Task: Create a due date automation trigger when advanced on, 2 working days before a card is due add content with a name starting with resume at 11:00 AM.
Action: Mouse moved to (1096, 85)
Screenshot: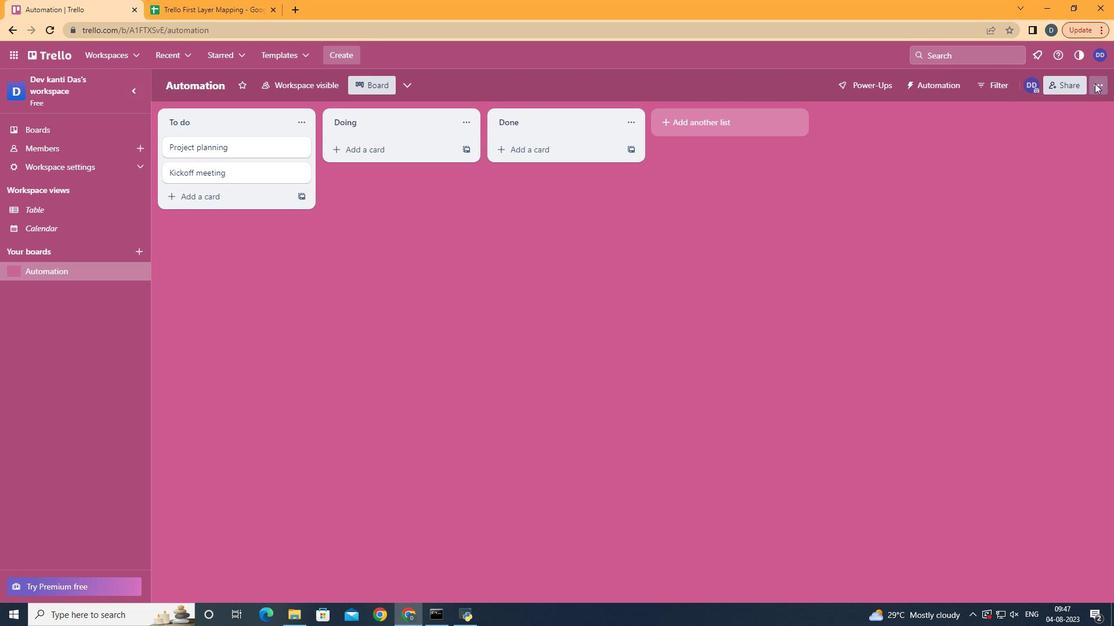 
Action: Mouse pressed left at (1096, 85)
Screenshot: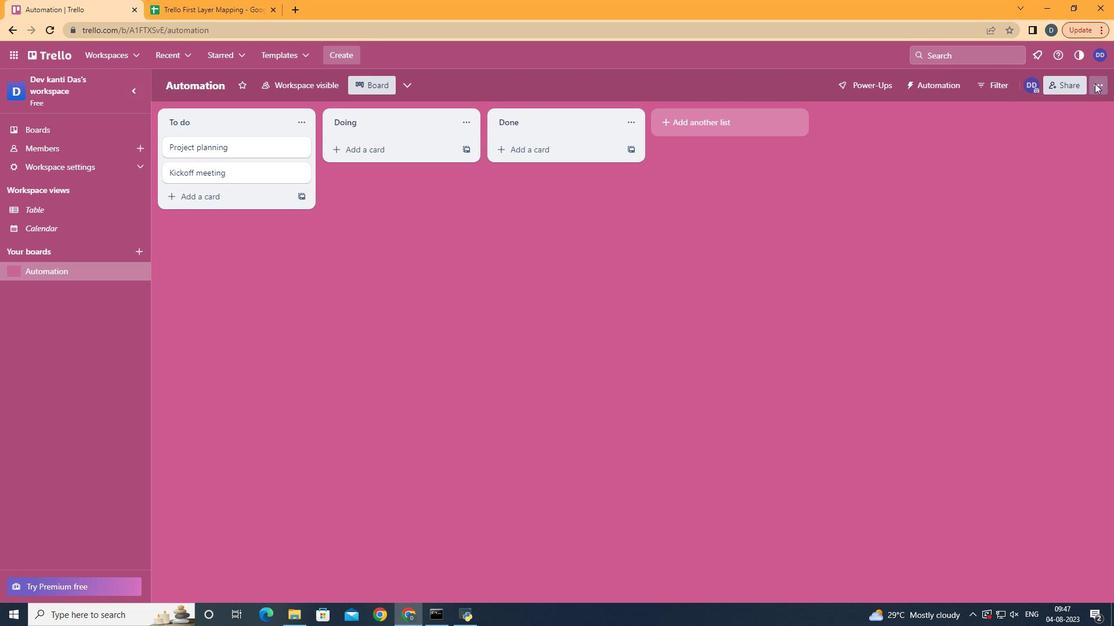 
Action: Mouse moved to (1006, 233)
Screenshot: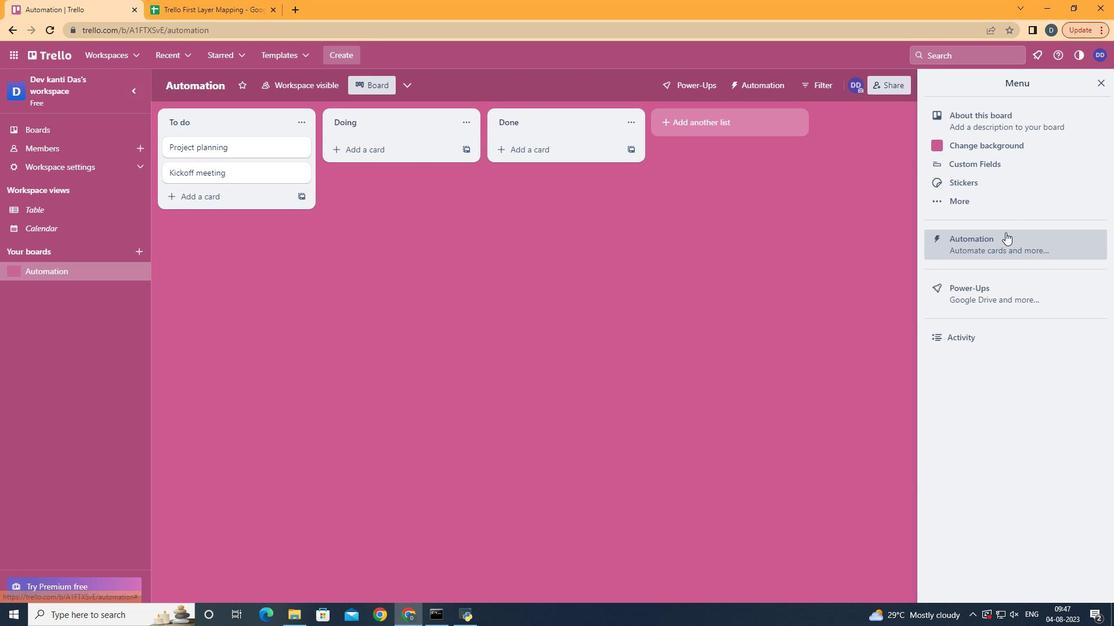 
Action: Mouse pressed left at (1006, 233)
Screenshot: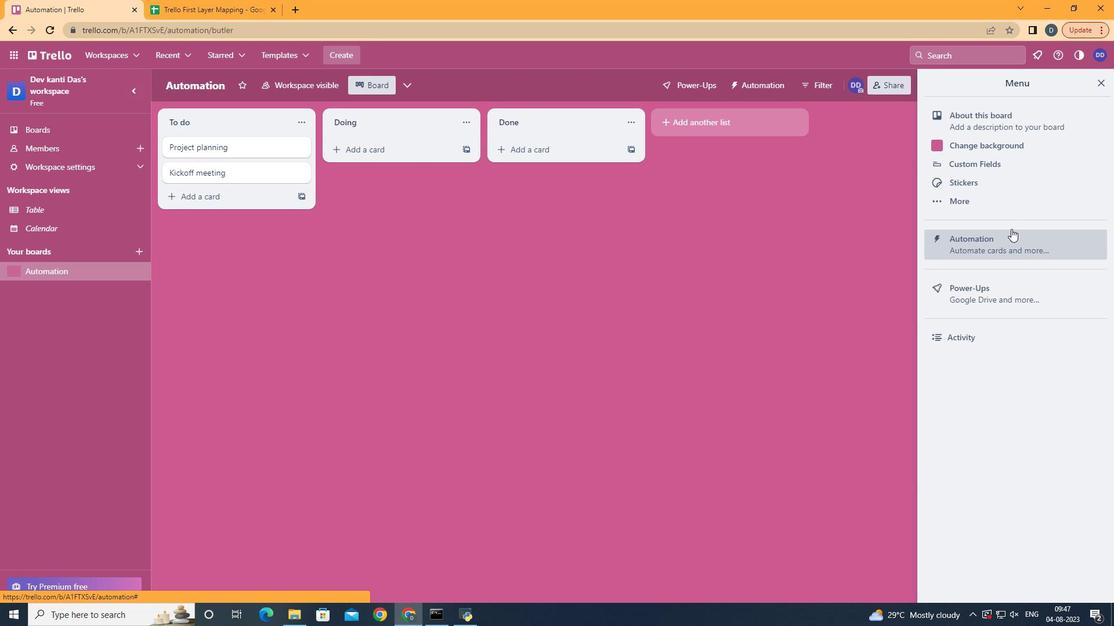 
Action: Mouse moved to (231, 236)
Screenshot: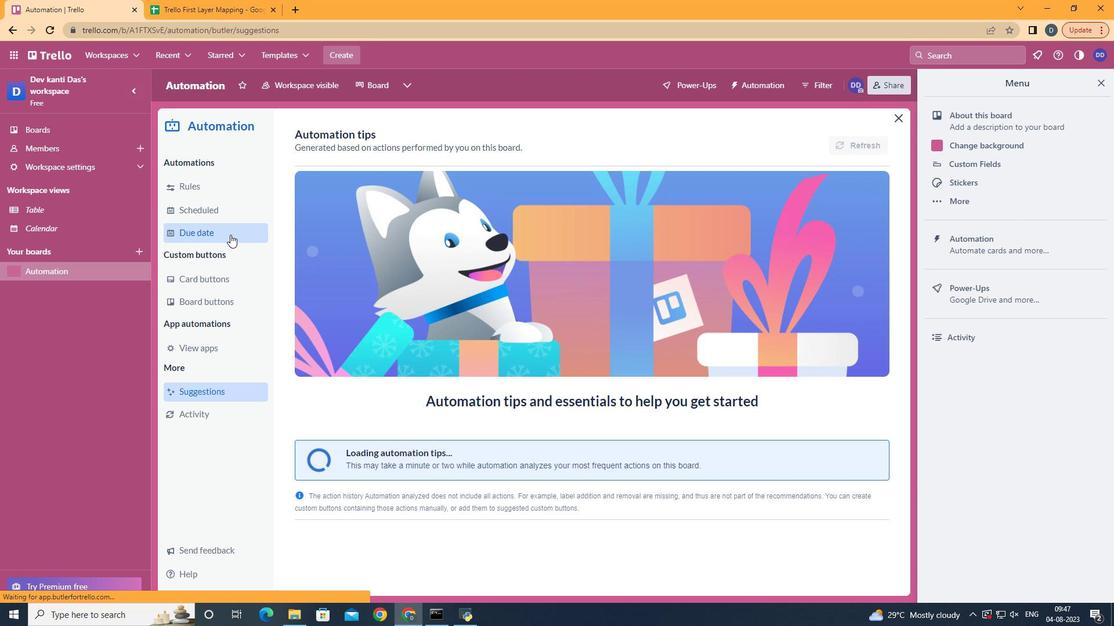 
Action: Mouse pressed left at (231, 236)
Screenshot: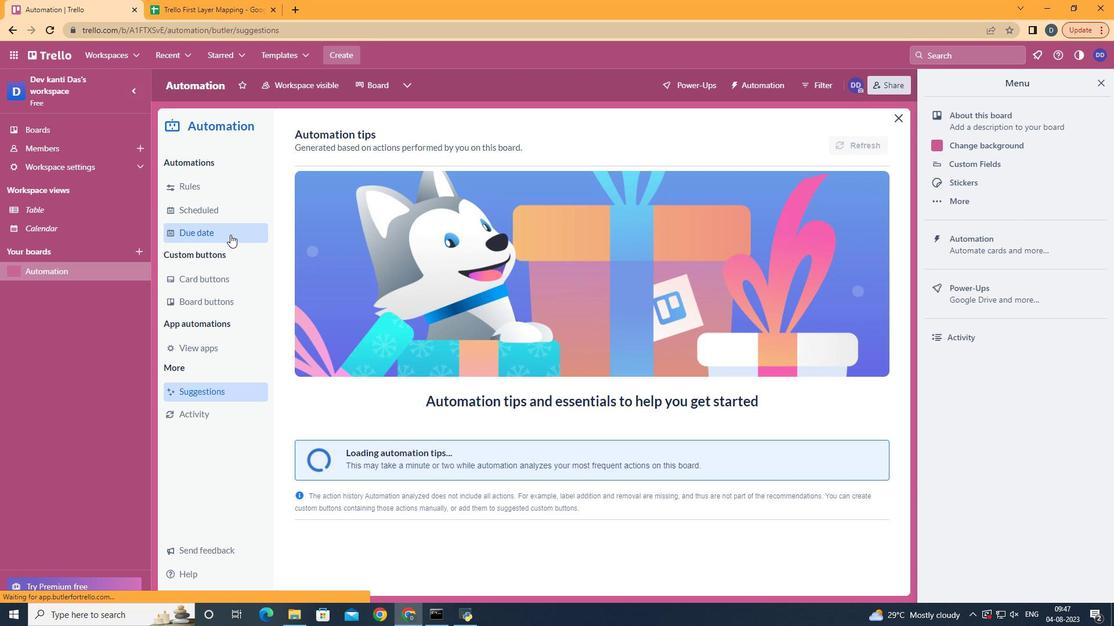 
Action: Mouse moved to (823, 136)
Screenshot: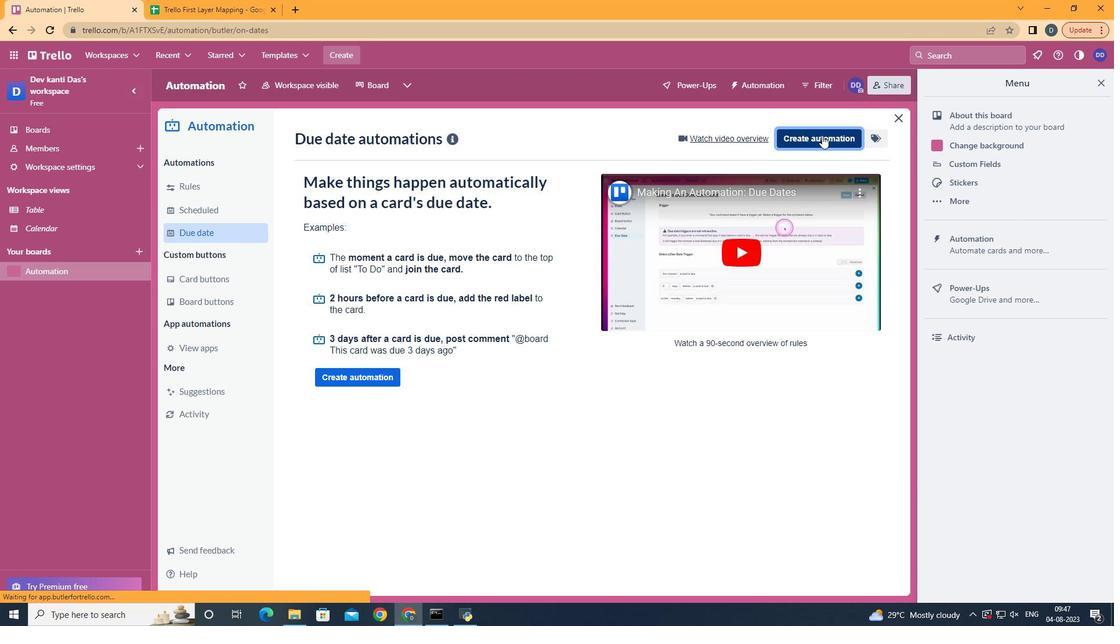 
Action: Mouse pressed left at (823, 136)
Screenshot: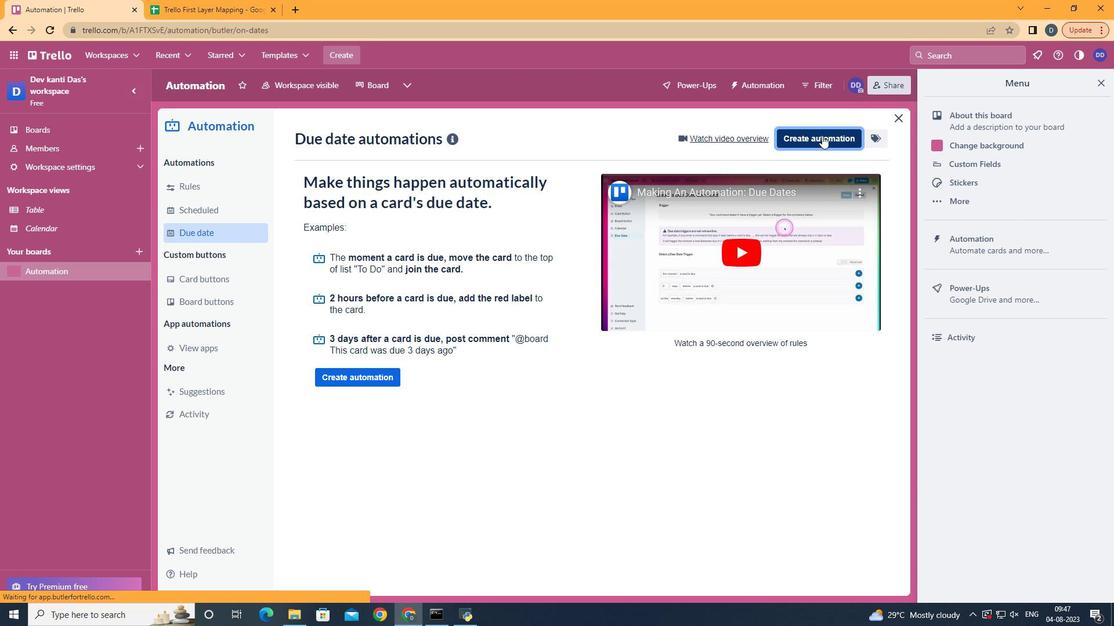 
Action: Mouse moved to (620, 245)
Screenshot: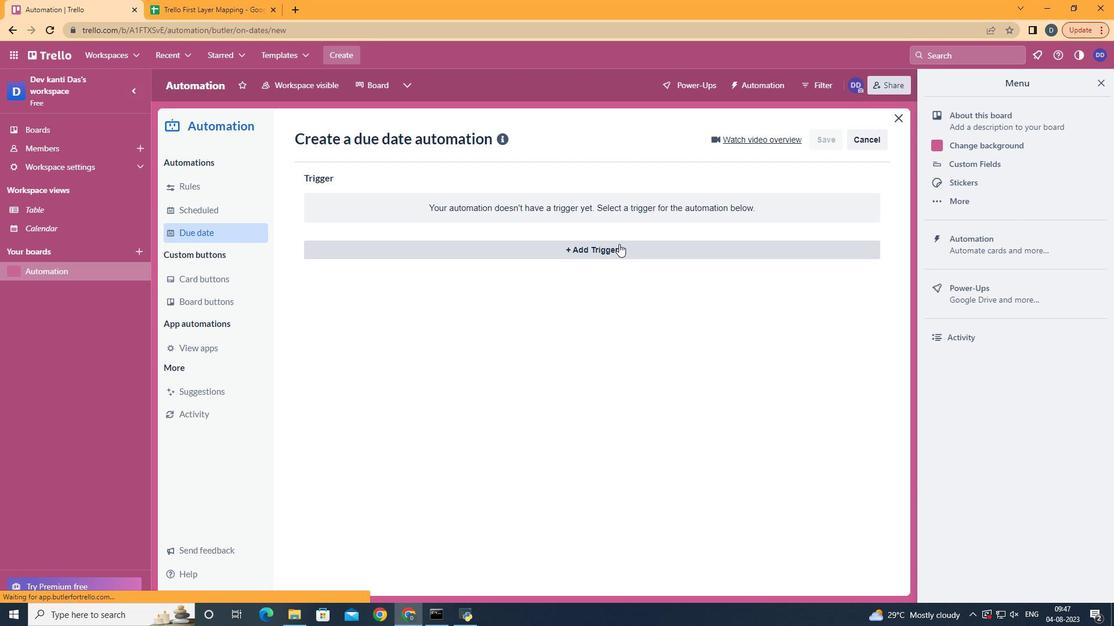 
Action: Mouse pressed left at (620, 245)
Screenshot: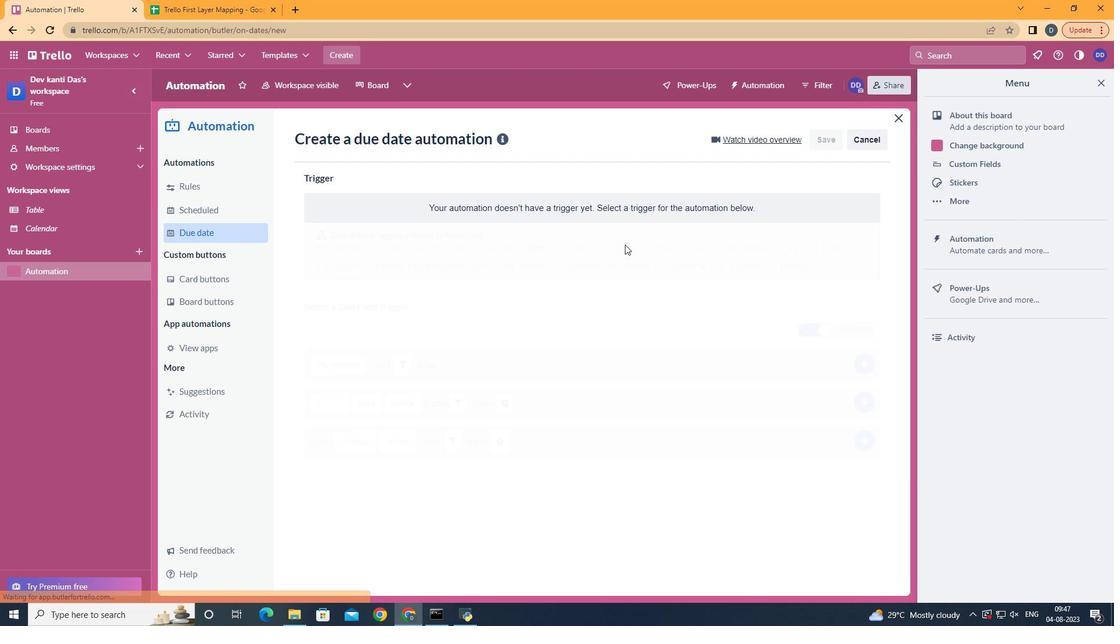 
Action: Mouse moved to (383, 472)
Screenshot: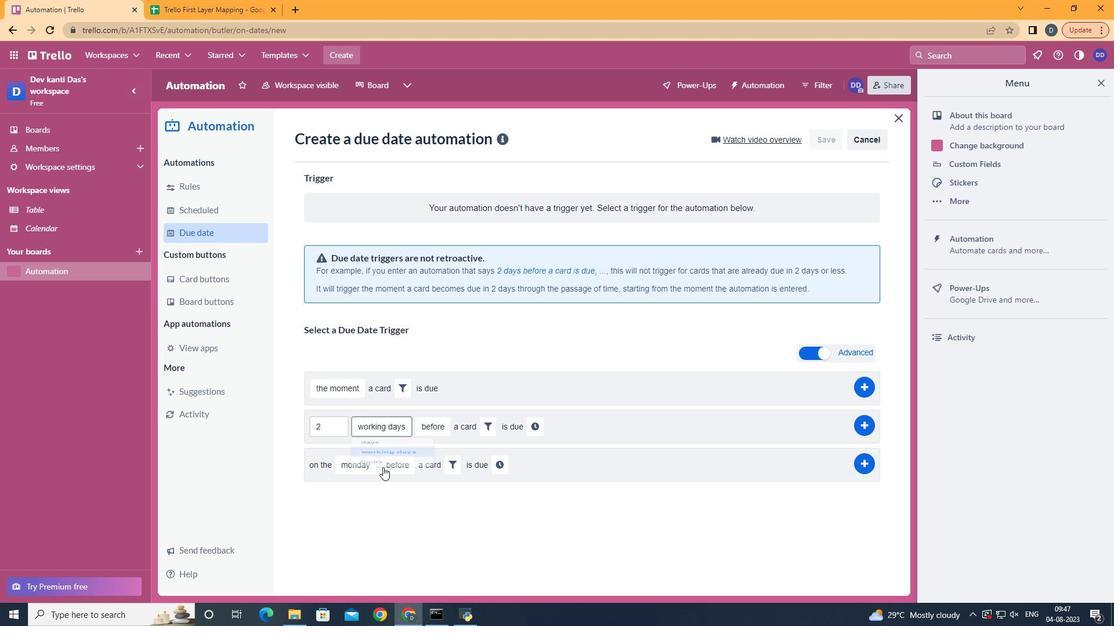 
Action: Mouse pressed left at (383, 472)
Screenshot: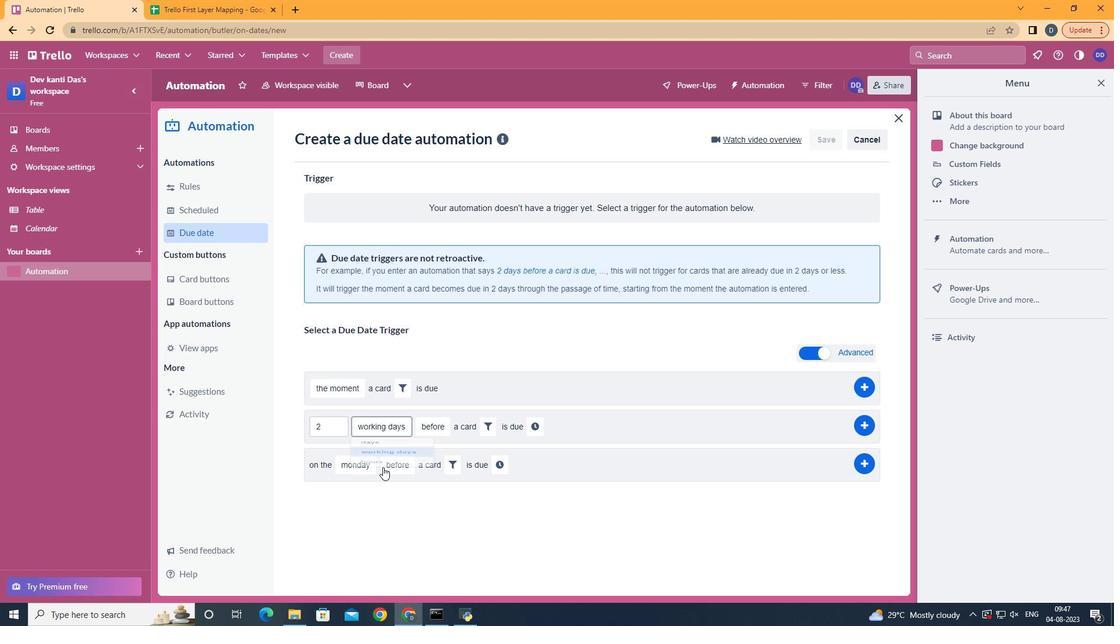 
Action: Mouse moved to (440, 446)
Screenshot: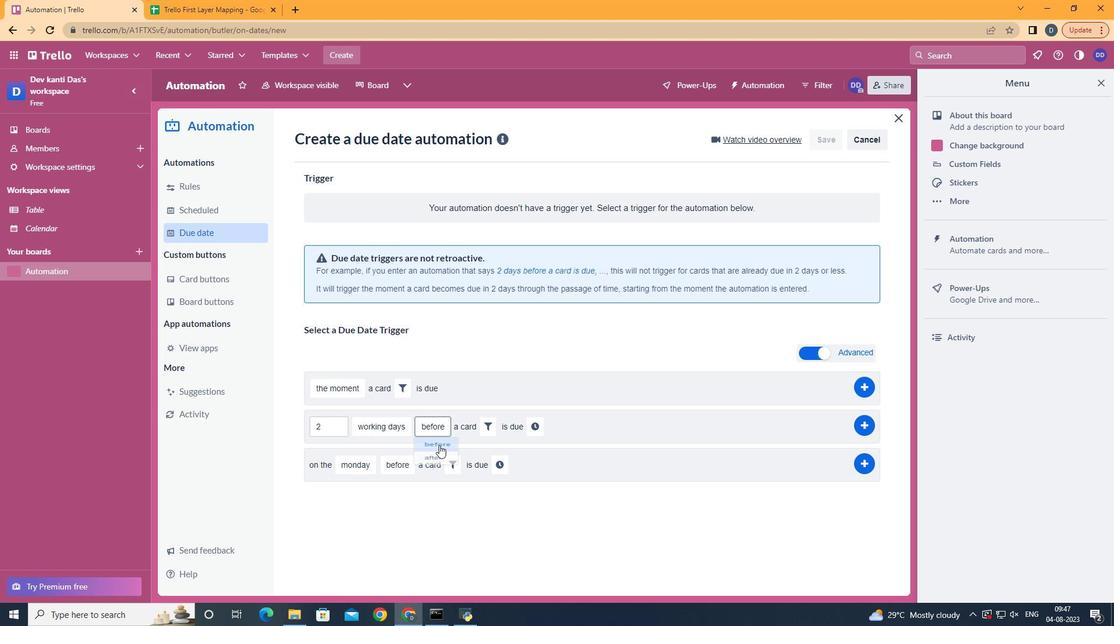 
Action: Mouse pressed left at (440, 446)
Screenshot: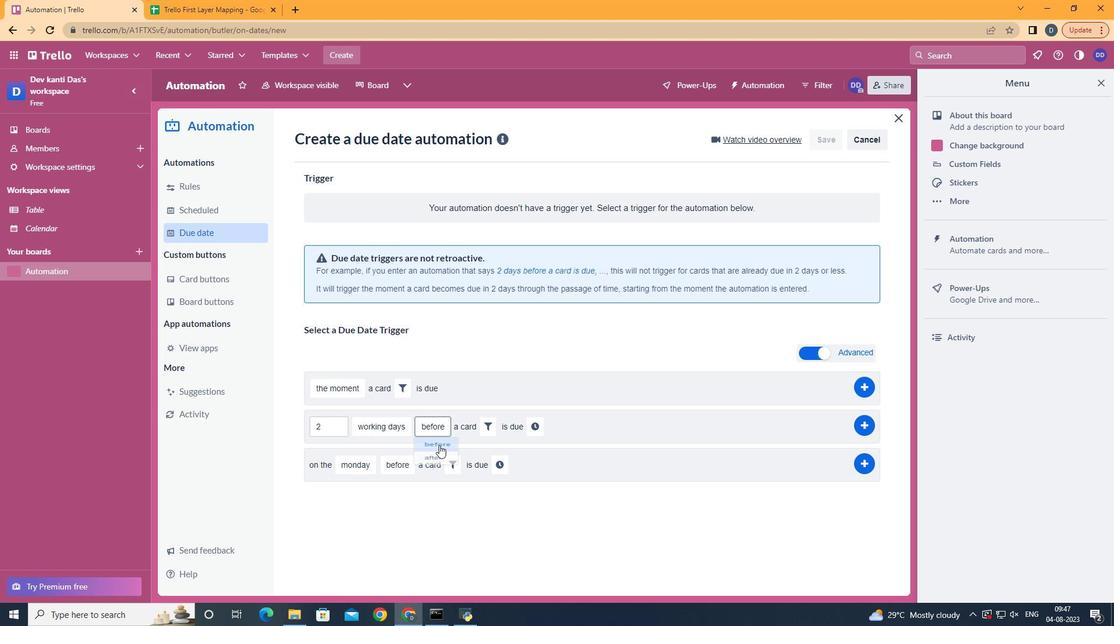 
Action: Mouse moved to (493, 430)
Screenshot: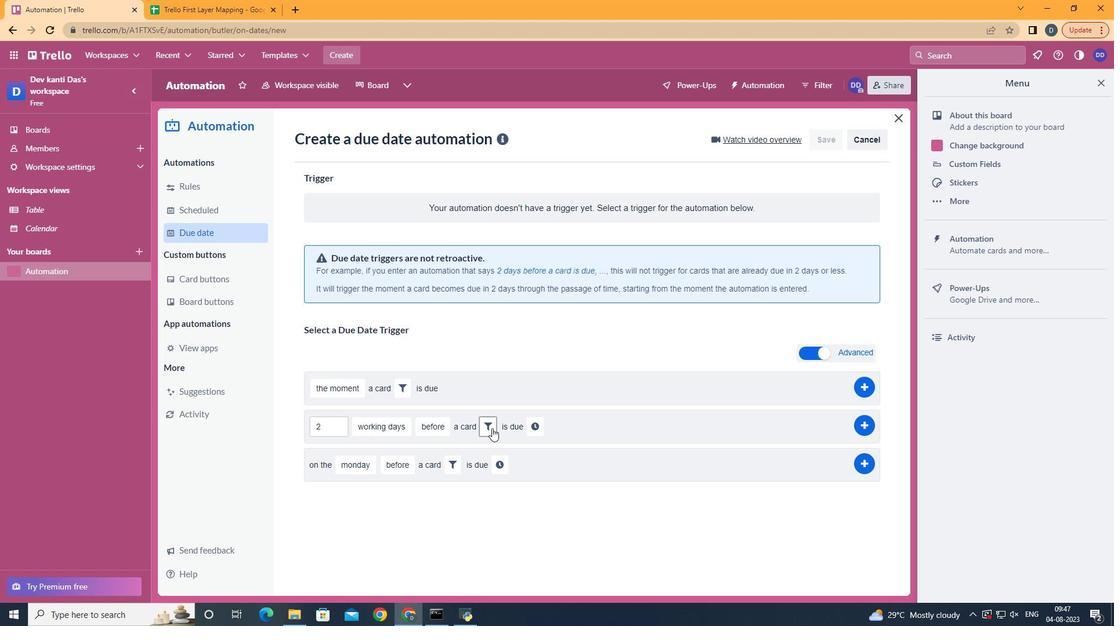 
Action: Mouse pressed left at (493, 430)
Screenshot: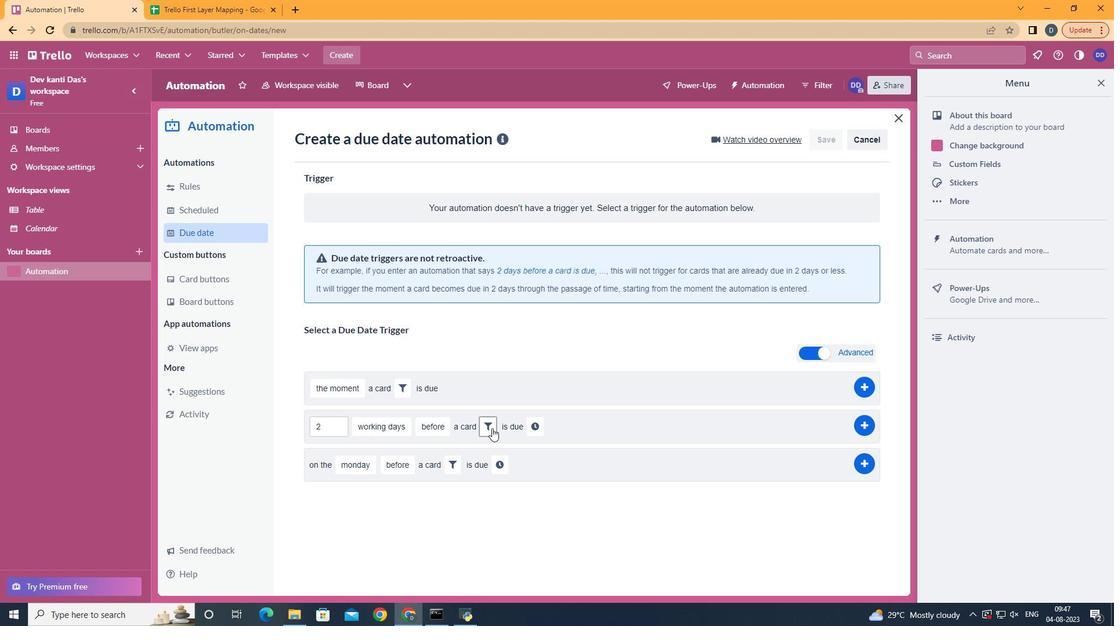 
Action: Mouse moved to (637, 458)
Screenshot: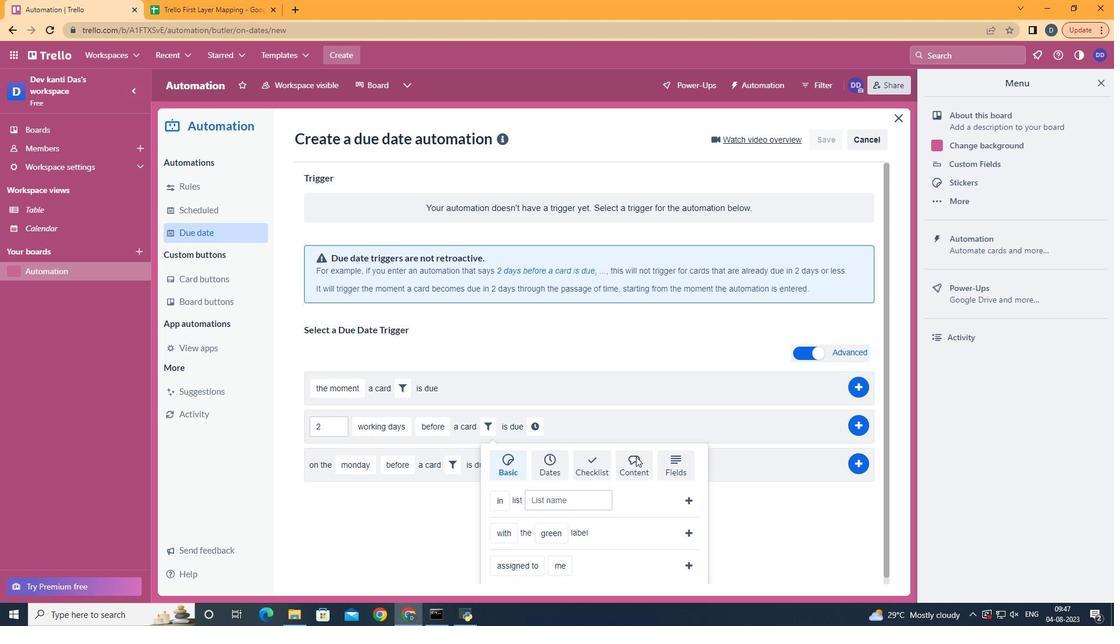 
Action: Mouse pressed left at (637, 458)
Screenshot: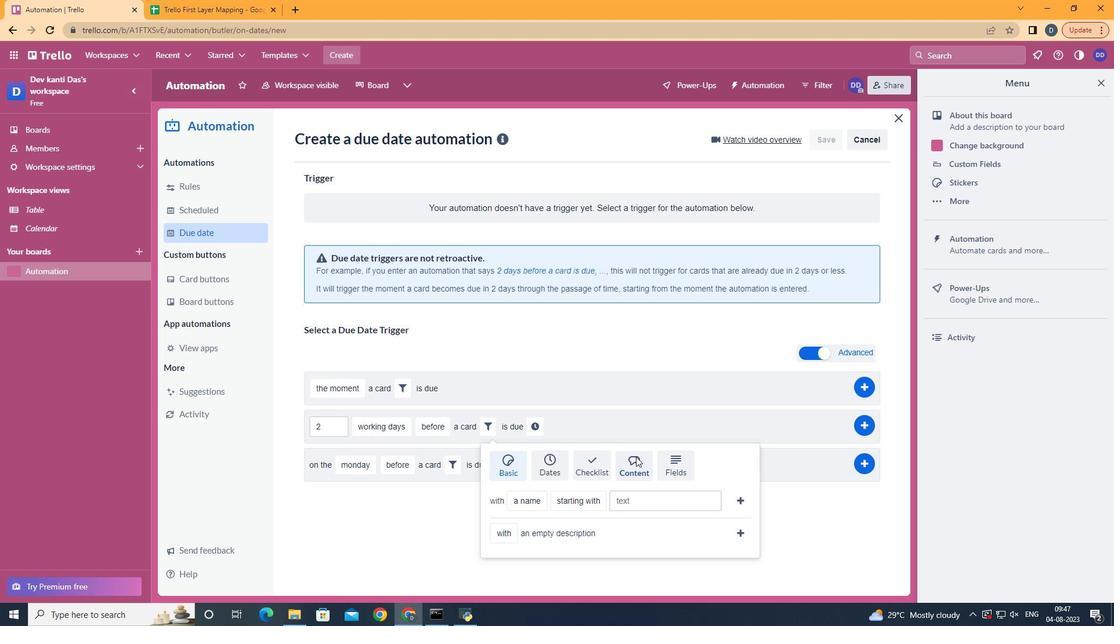 
Action: Mouse moved to (537, 520)
Screenshot: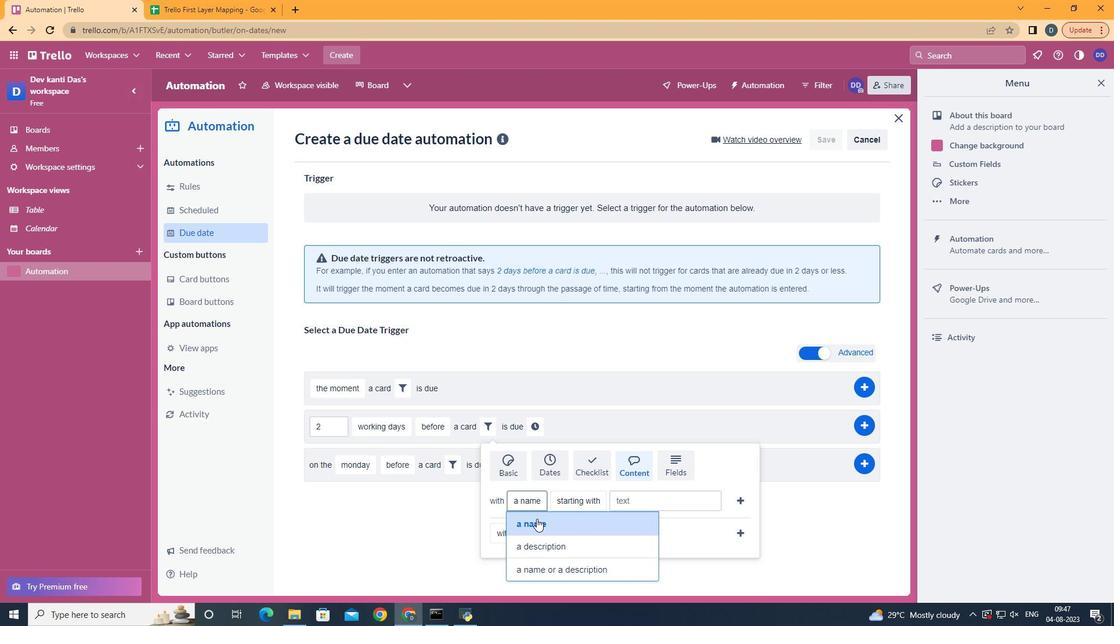 
Action: Mouse pressed left at (537, 520)
Screenshot: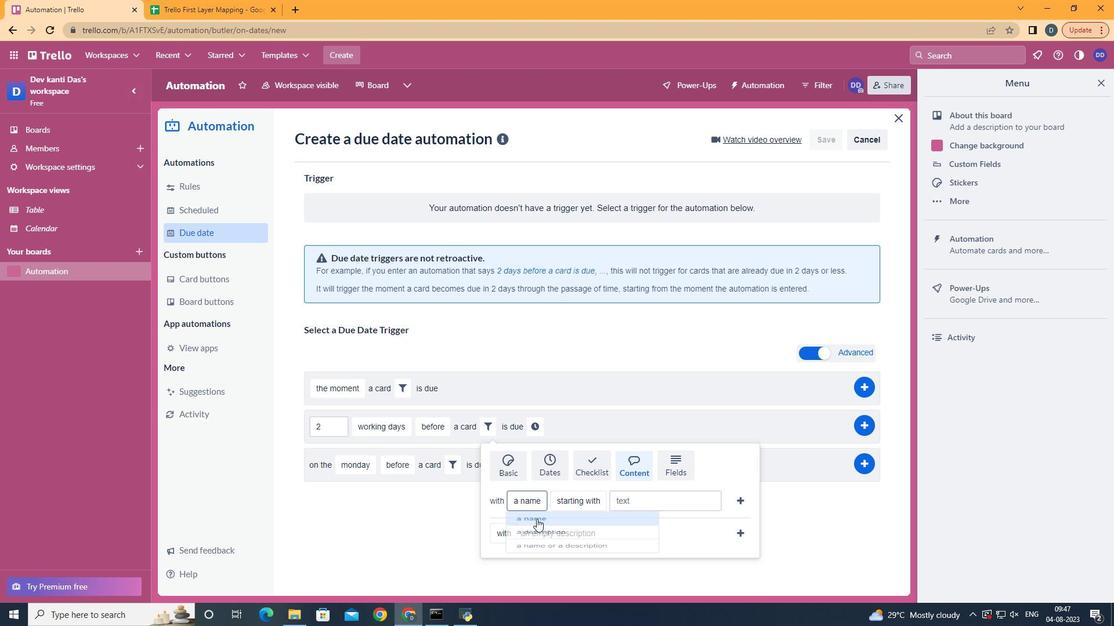 
Action: Mouse moved to (589, 363)
Screenshot: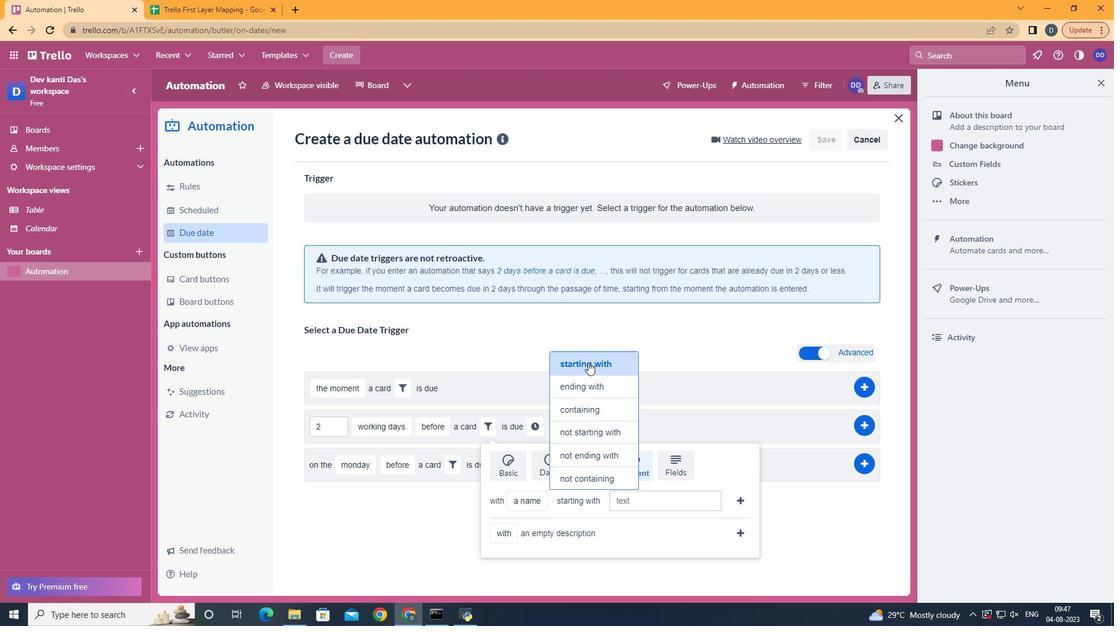 
Action: Mouse pressed left at (589, 363)
Screenshot: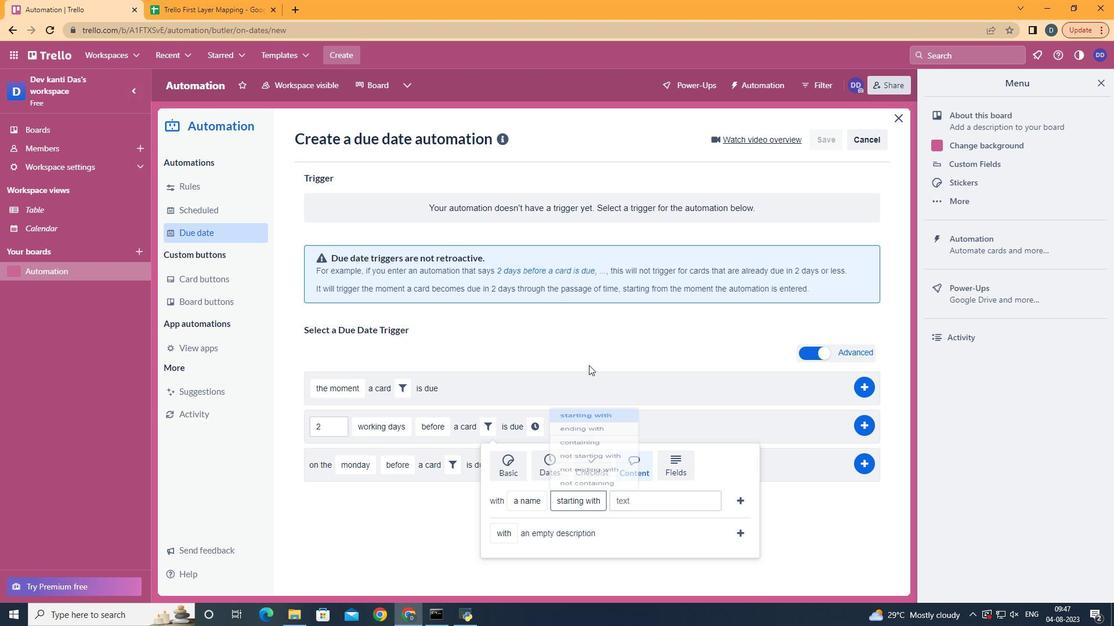
Action: Mouse moved to (670, 503)
Screenshot: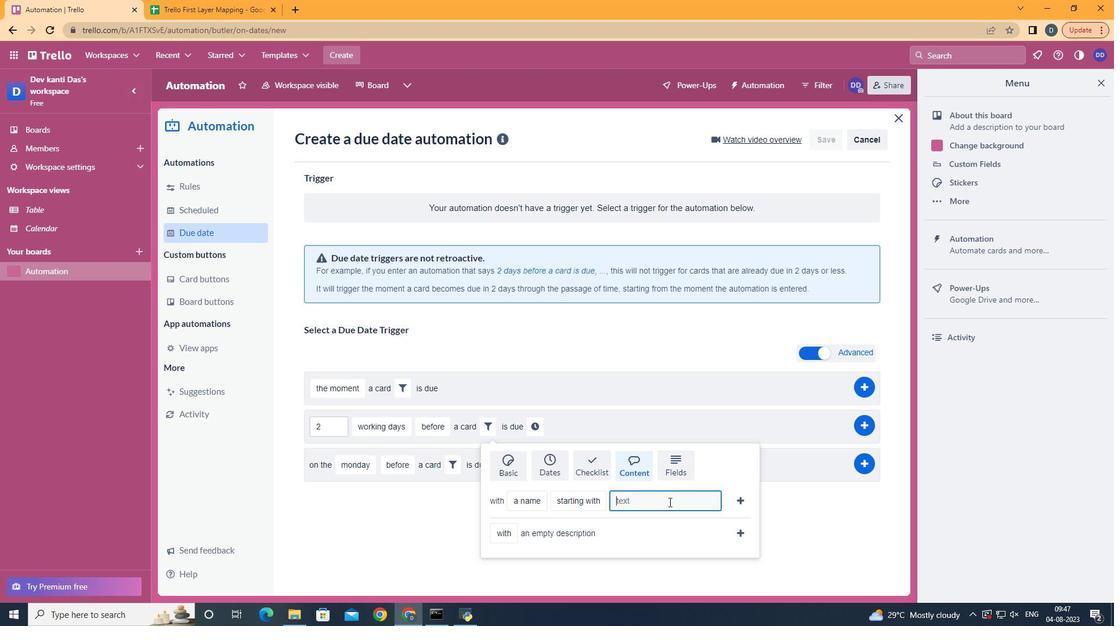 
Action: Mouse pressed left at (670, 503)
Screenshot: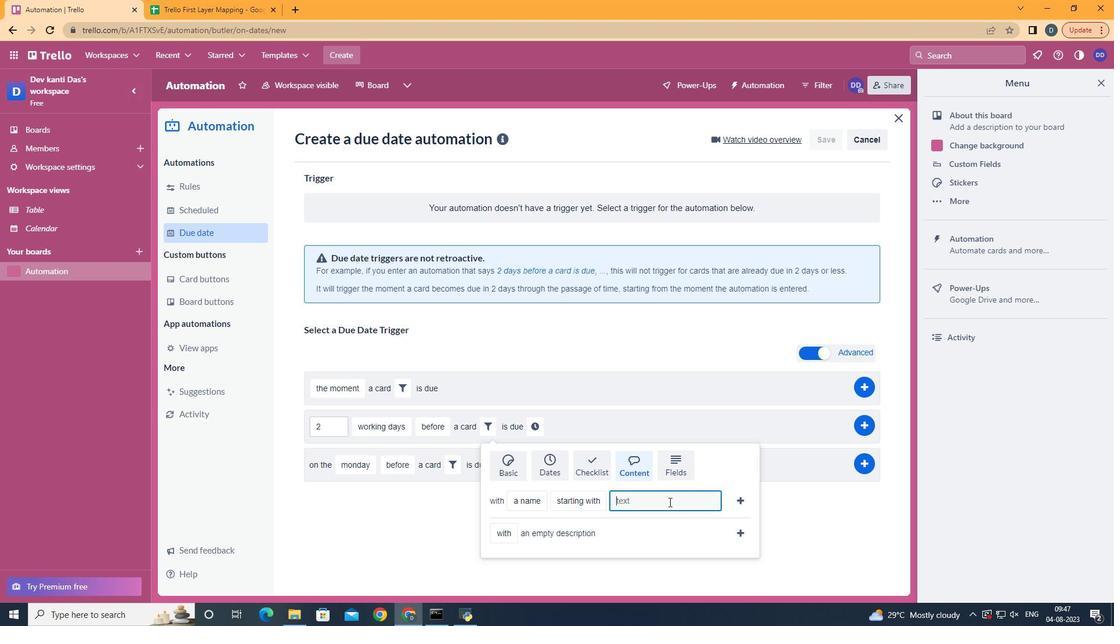 
Action: Key pressed resume
Screenshot: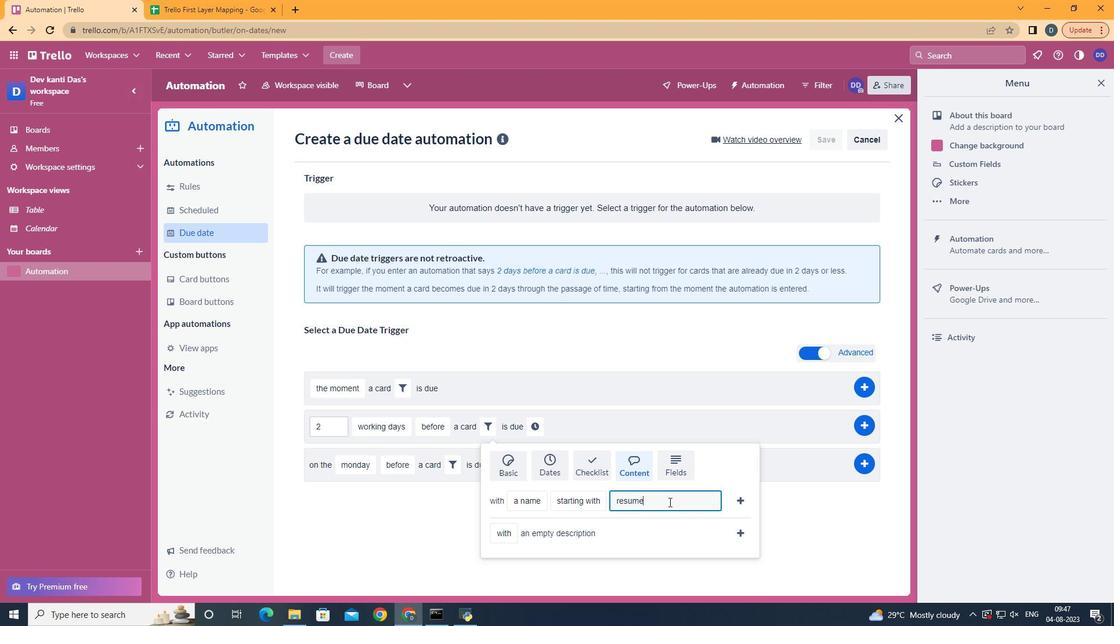 
Action: Mouse moved to (740, 507)
Screenshot: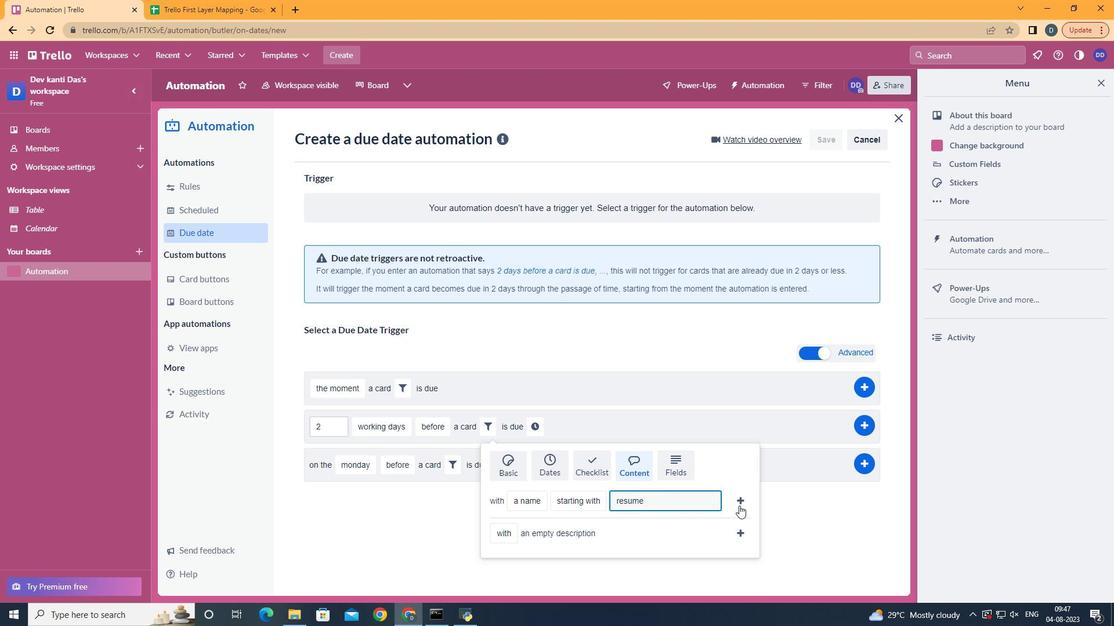 
Action: Mouse pressed left at (740, 507)
Screenshot: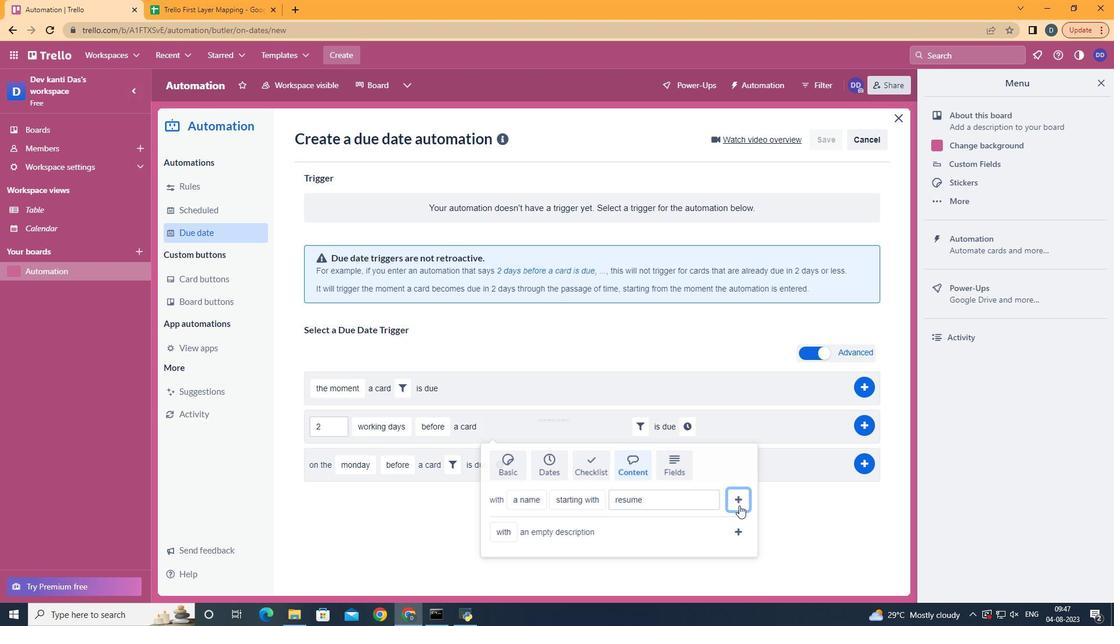 
Action: Mouse moved to (683, 425)
Screenshot: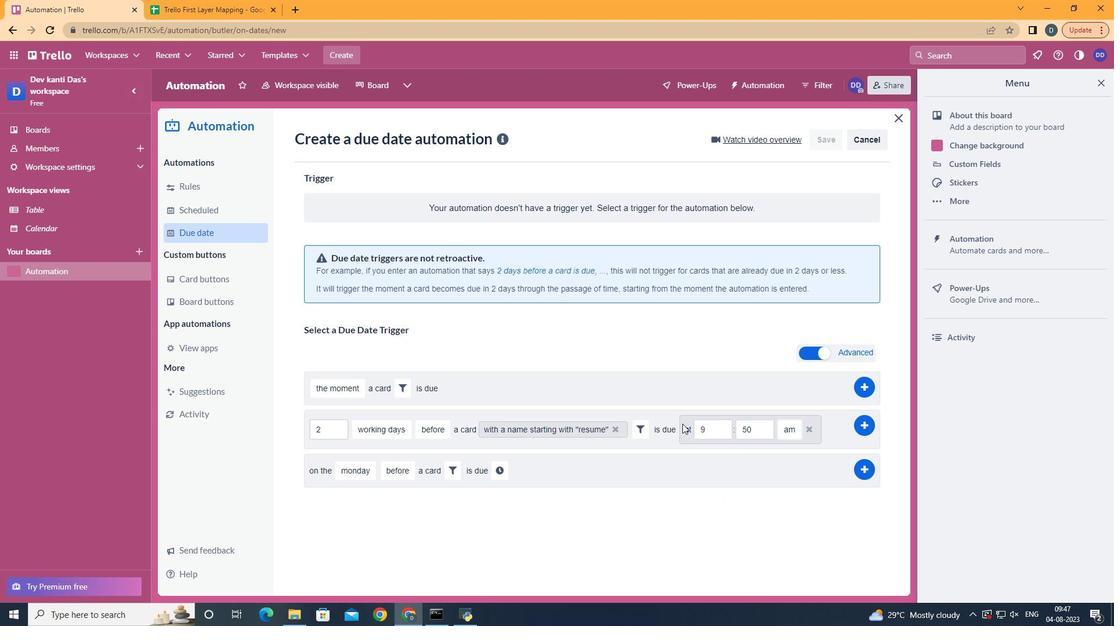 
Action: Mouse pressed left at (683, 425)
Screenshot: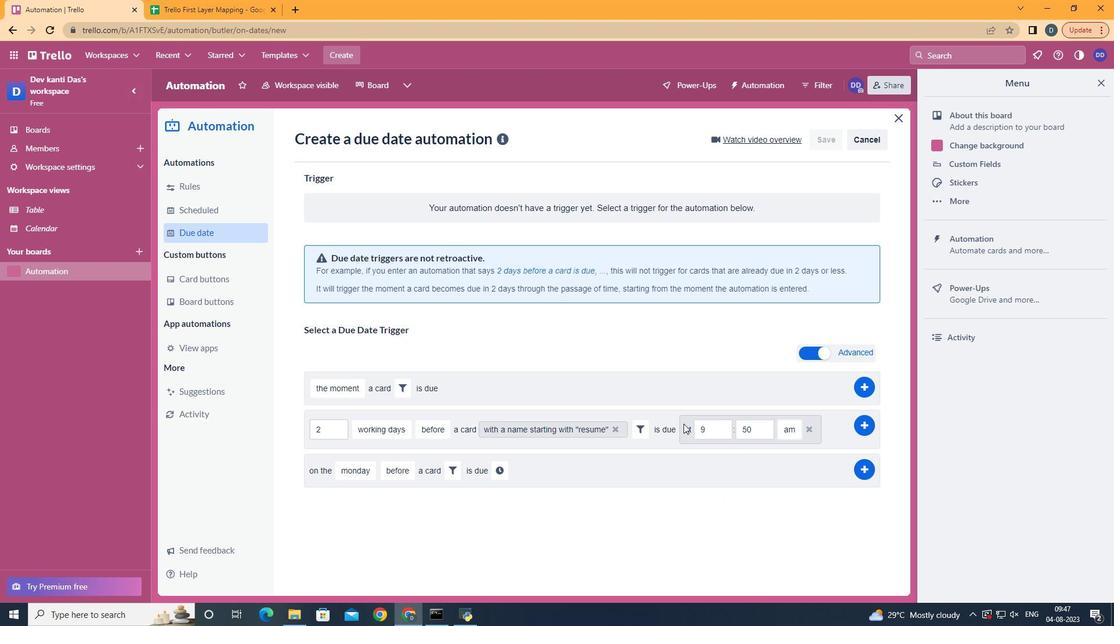 
Action: Mouse moved to (705, 434)
Screenshot: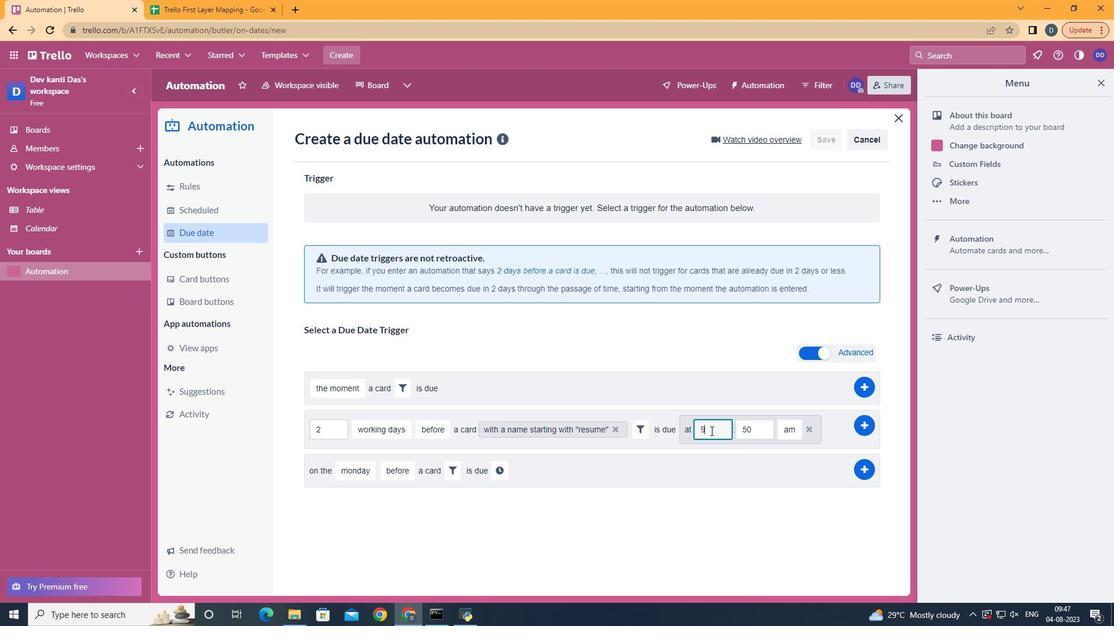 
Action: Mouse pressed left at (705, 434)
Screenshot: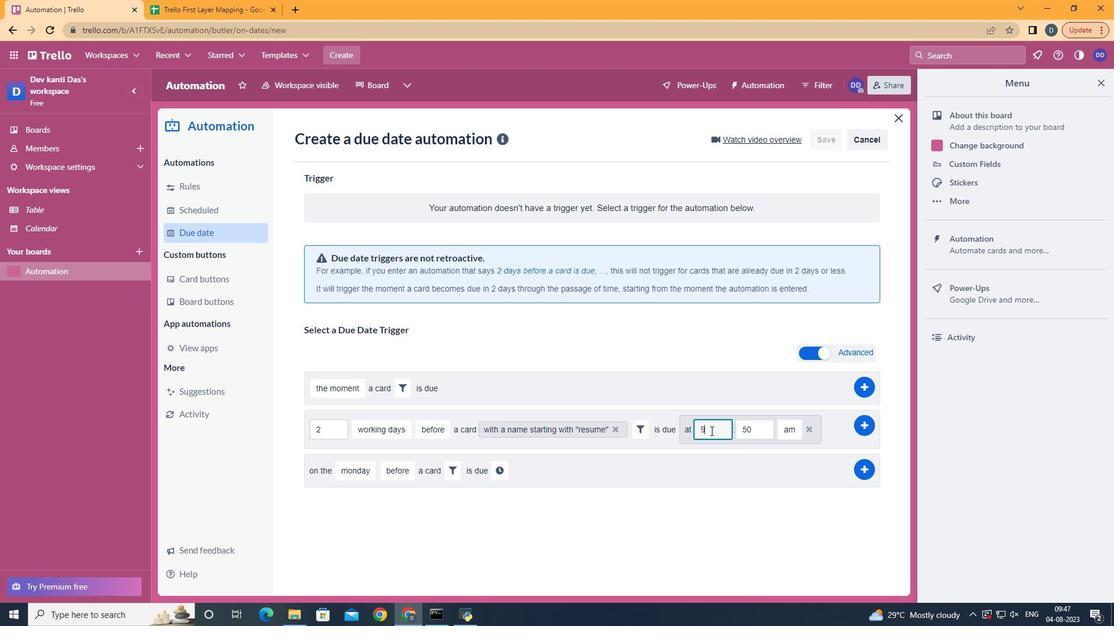 
Action: Mouse moved to (712, 432)
Screenshot: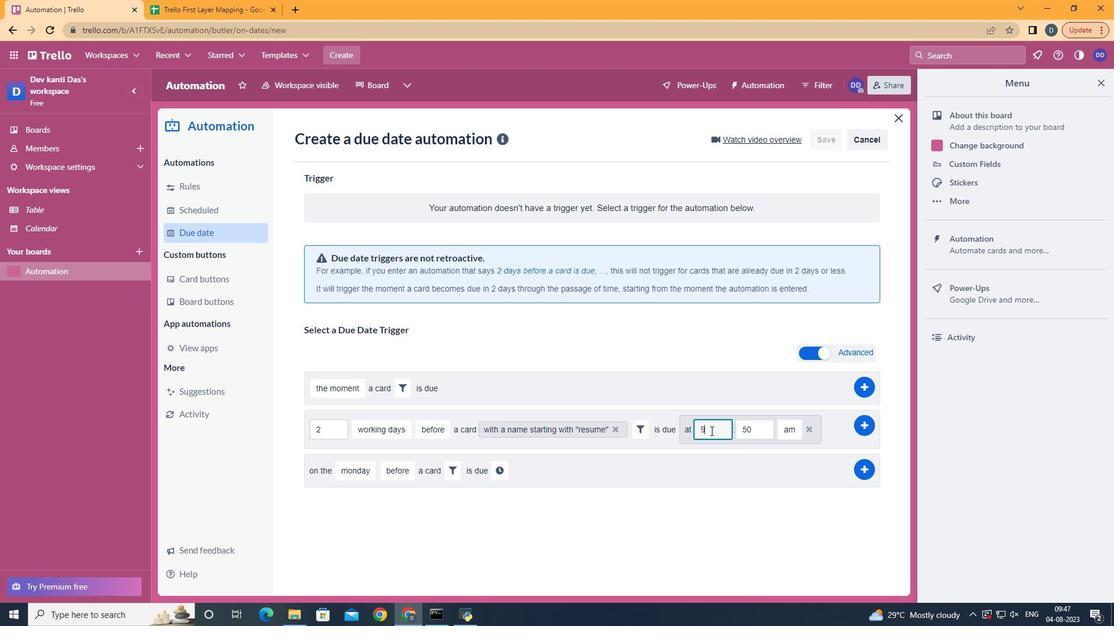 
Action: Key pressed <Key.insert>11<Key.backspace><Key.backspace>11<Key.backspace><Key.backspace><Key.backspace>11
Screenshot: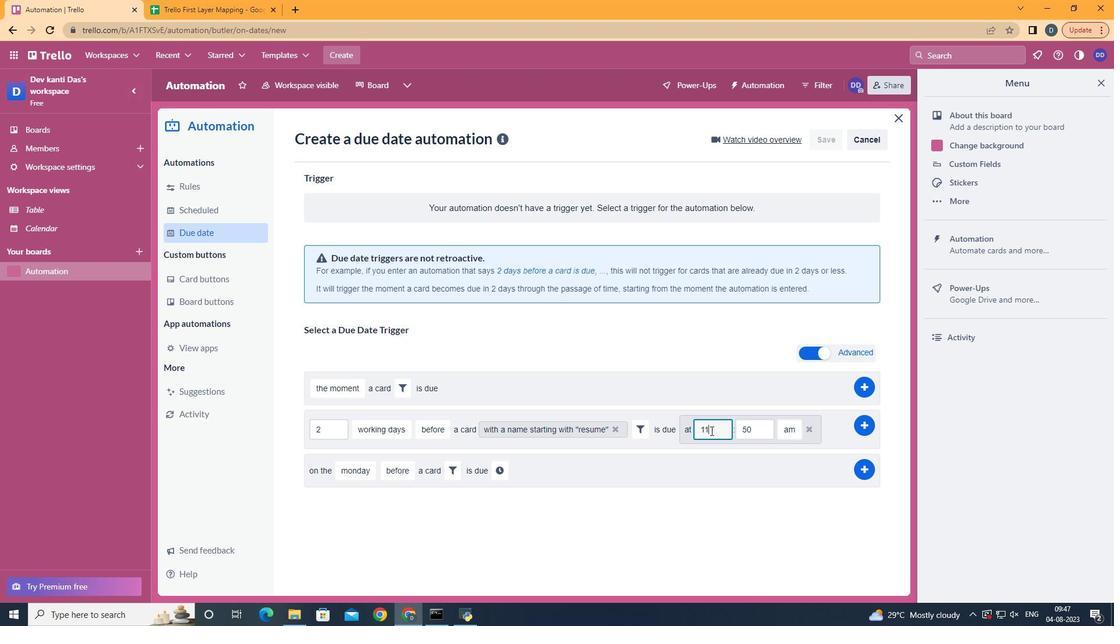 
Action: Mouse moved to (762, 435)
Screenshot: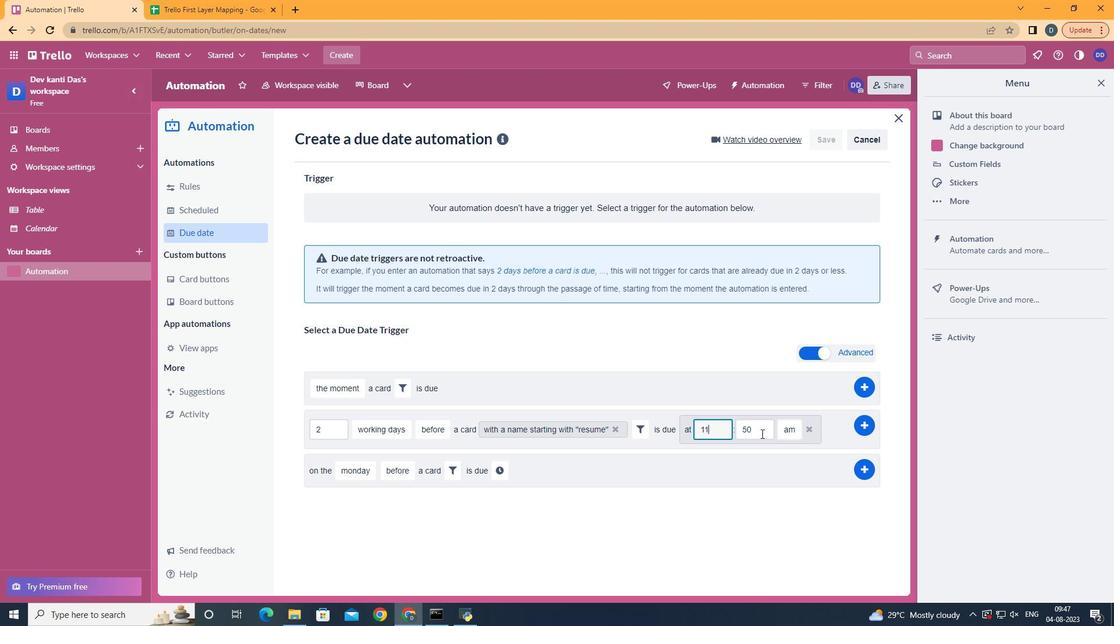 
Action: Mouse pressed left at (762, 435)
Screenshot: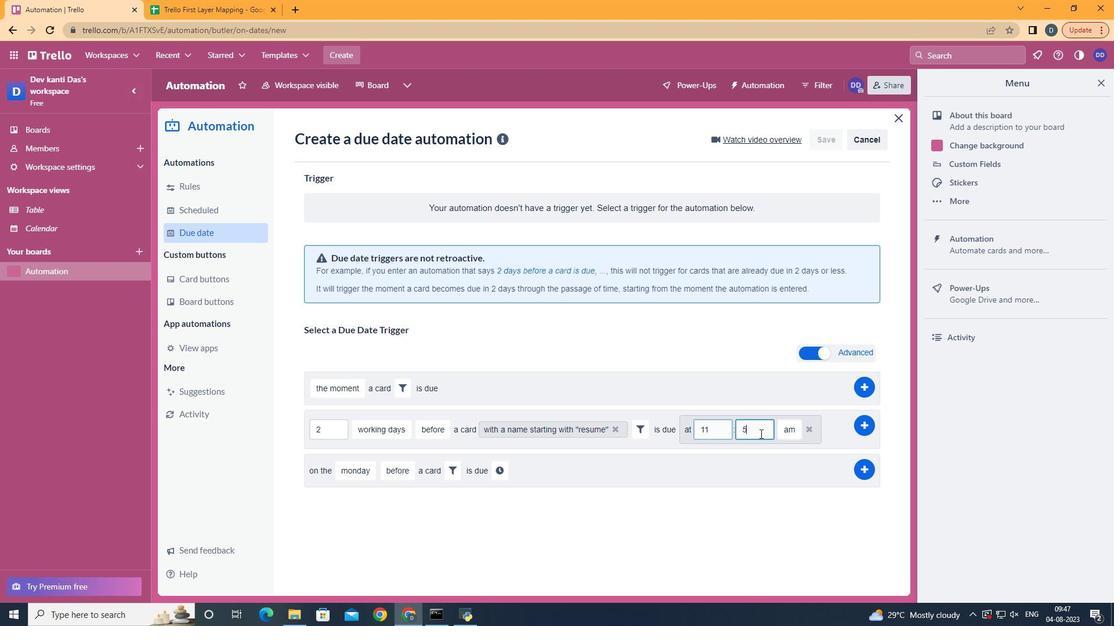 
Action: Key pressed <Key.backspace>
Screenshot: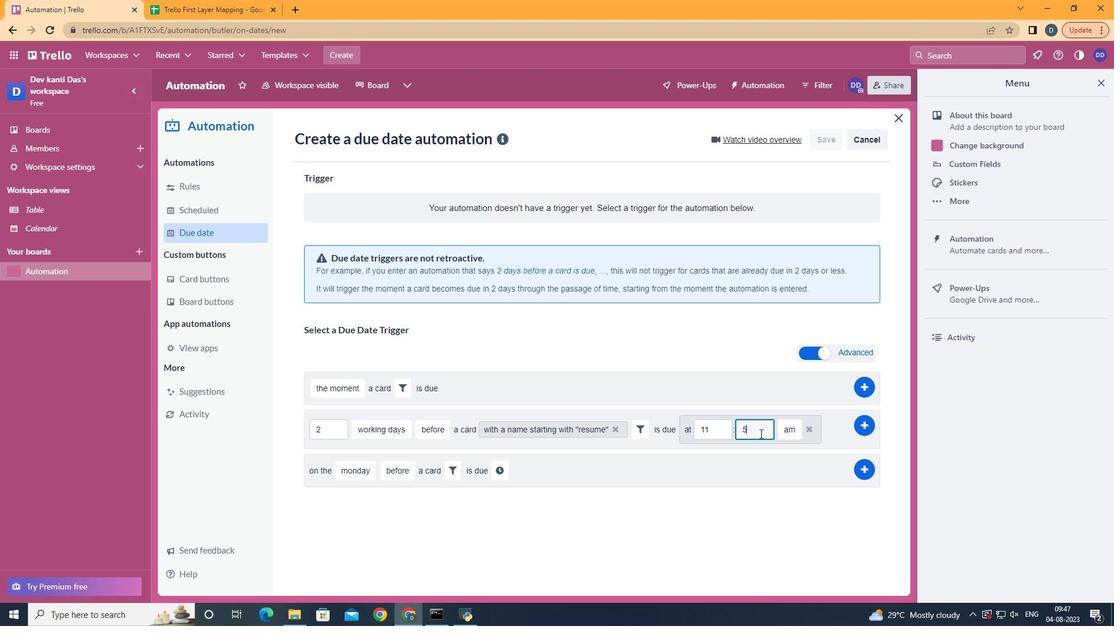 
Action: Mouse moved to (761, 435)
Screenshot: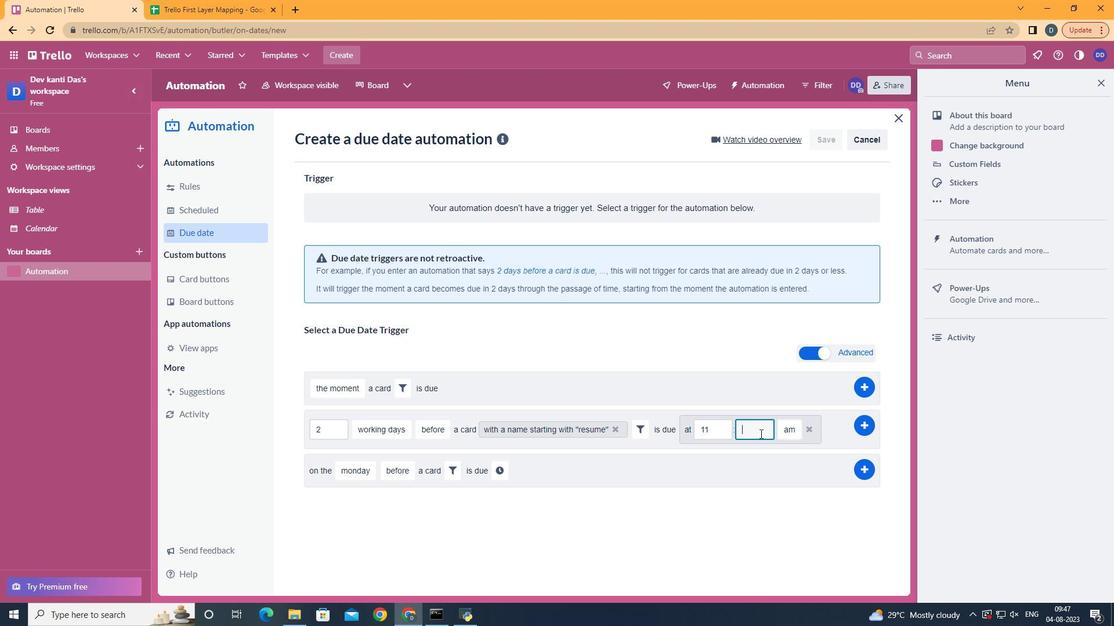 
Action: Key pressed <Key.backspace>00
Screenshot: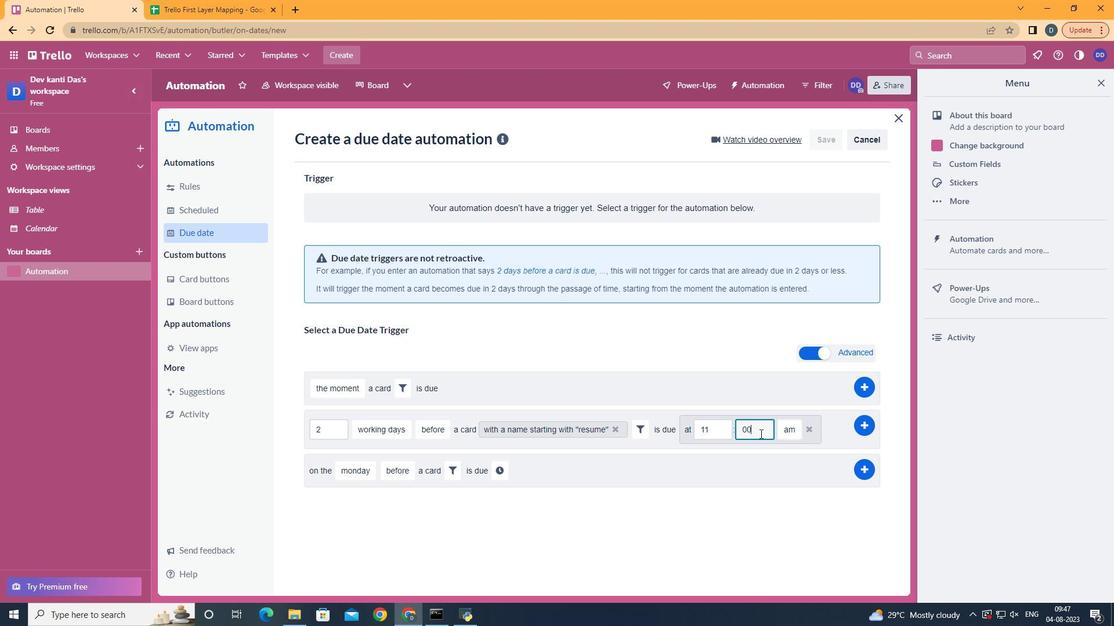 
Action: Mouse moved to (858, 428)
Screenshot: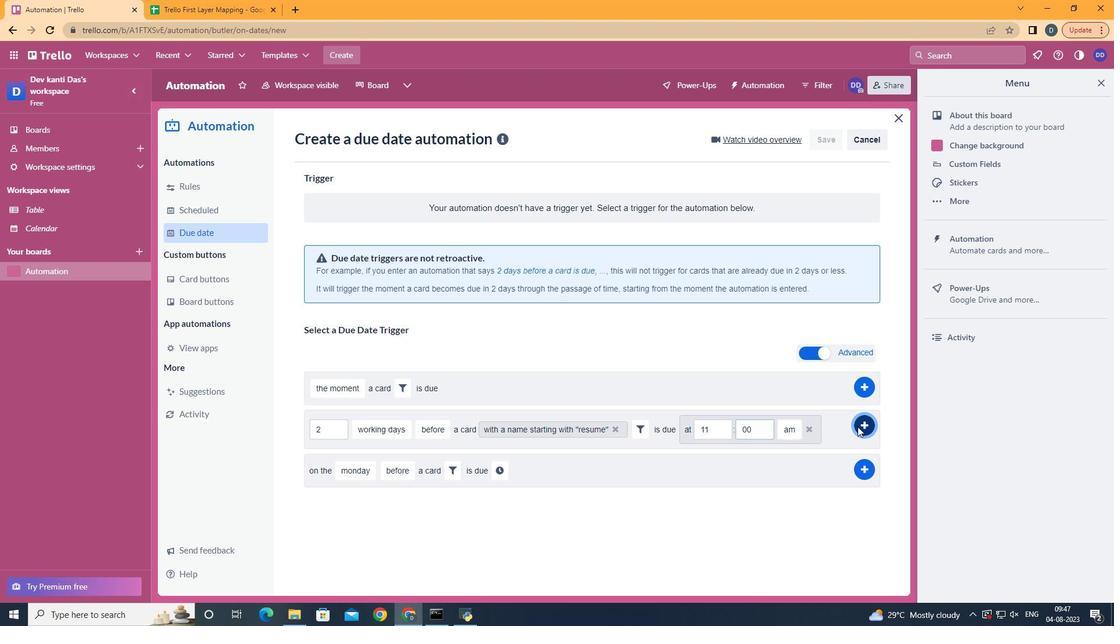 
Action: Mouse pressed left at (858, 428)
Screenshot: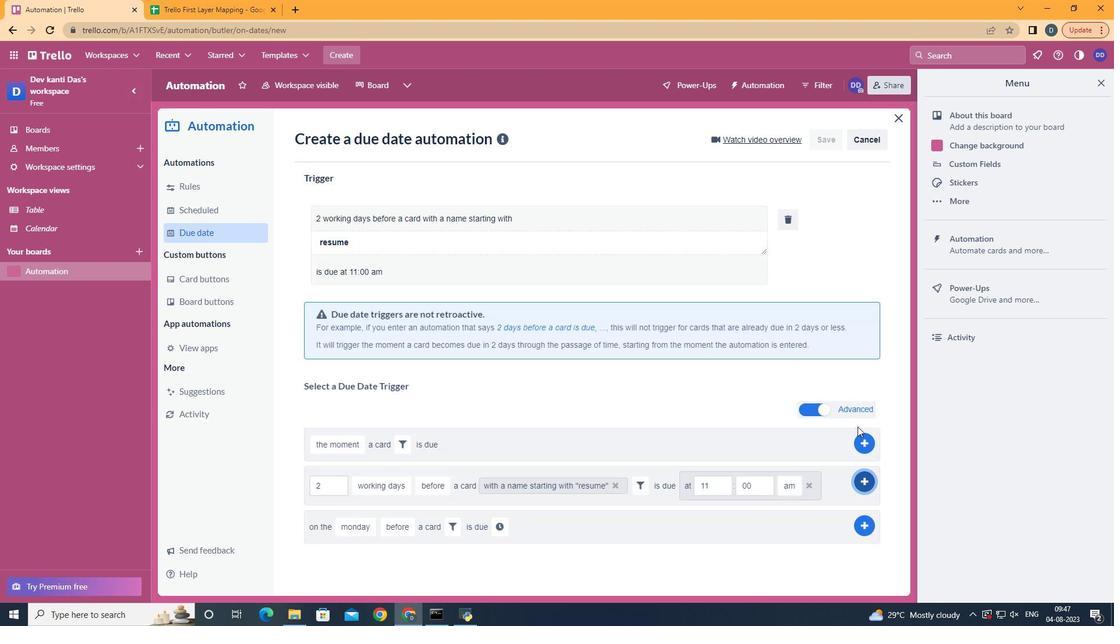 
Action: Mouse moved to (551, 250)
Screenshot: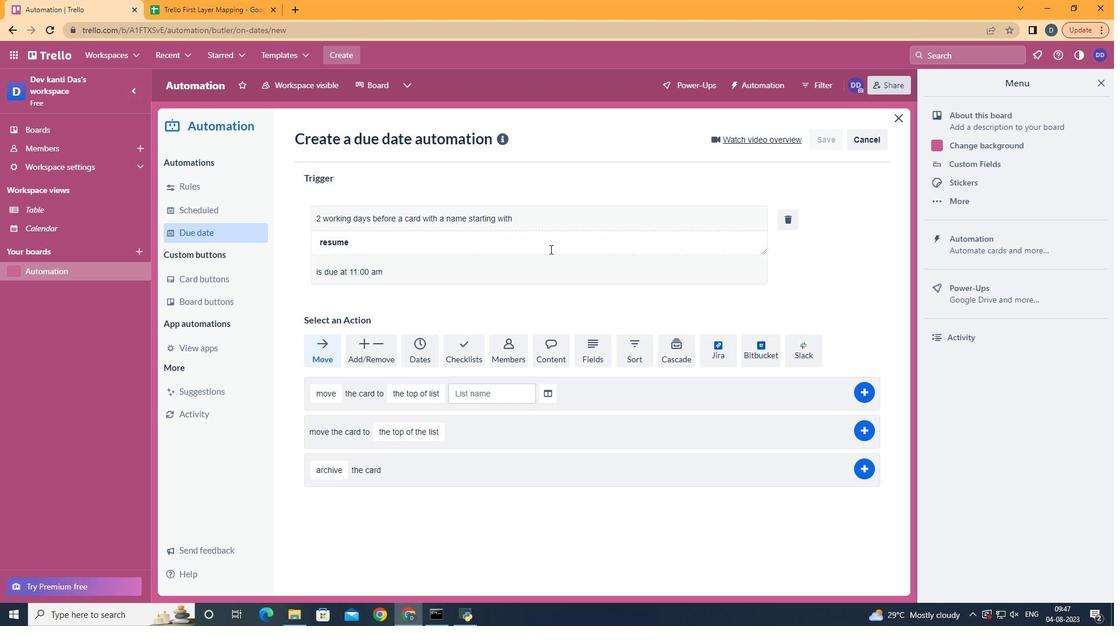 
Action: Key pressed -
Screenshot: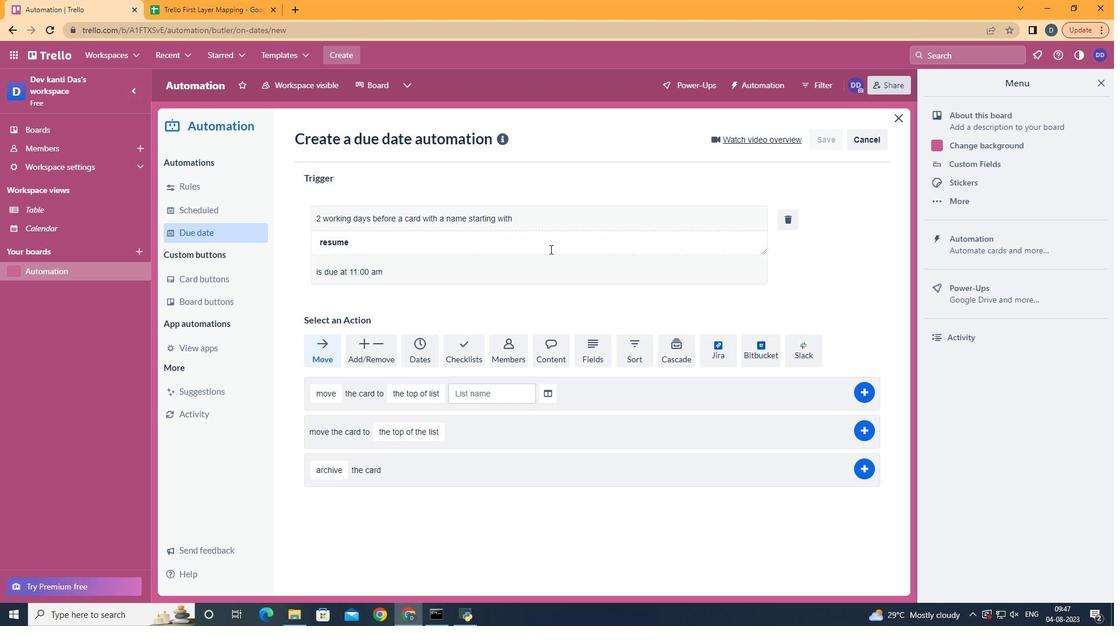 
